 Task: In the  document regularexercise.odt Select the last point and add comment:  'Consider rephrasing it to enhance the flow of your writing' Insert emoji reactions: 'Smile' Select all the potins and apply Lowercase
Action: Mouse moved to (245, 351)
Screenshot: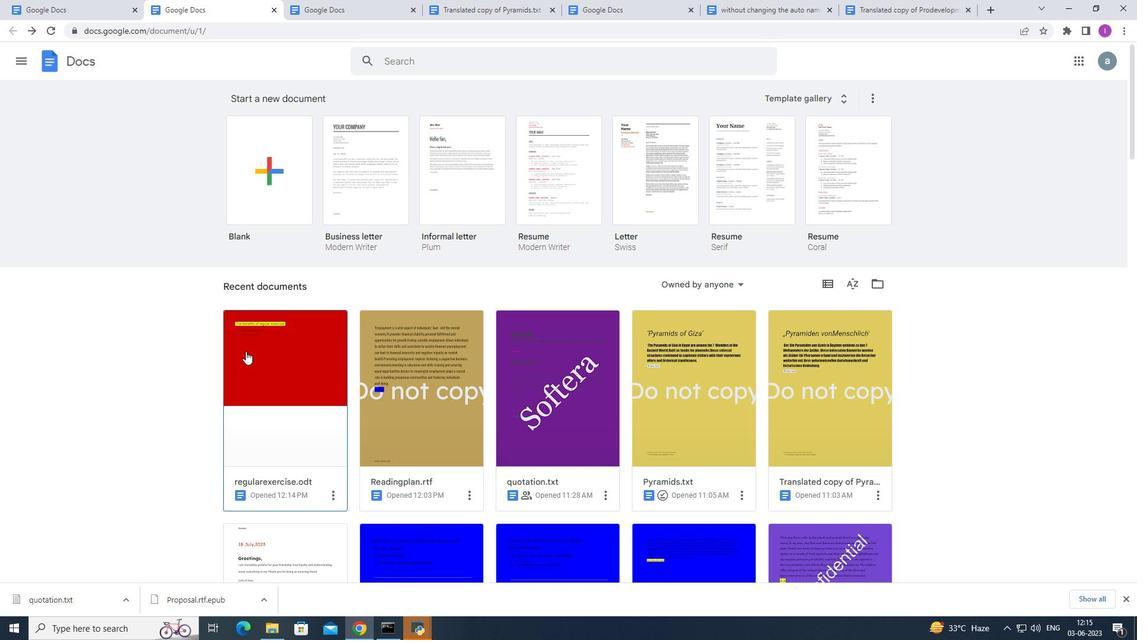 
Action: Mouse pressed left at (245, 351)
Screenshot: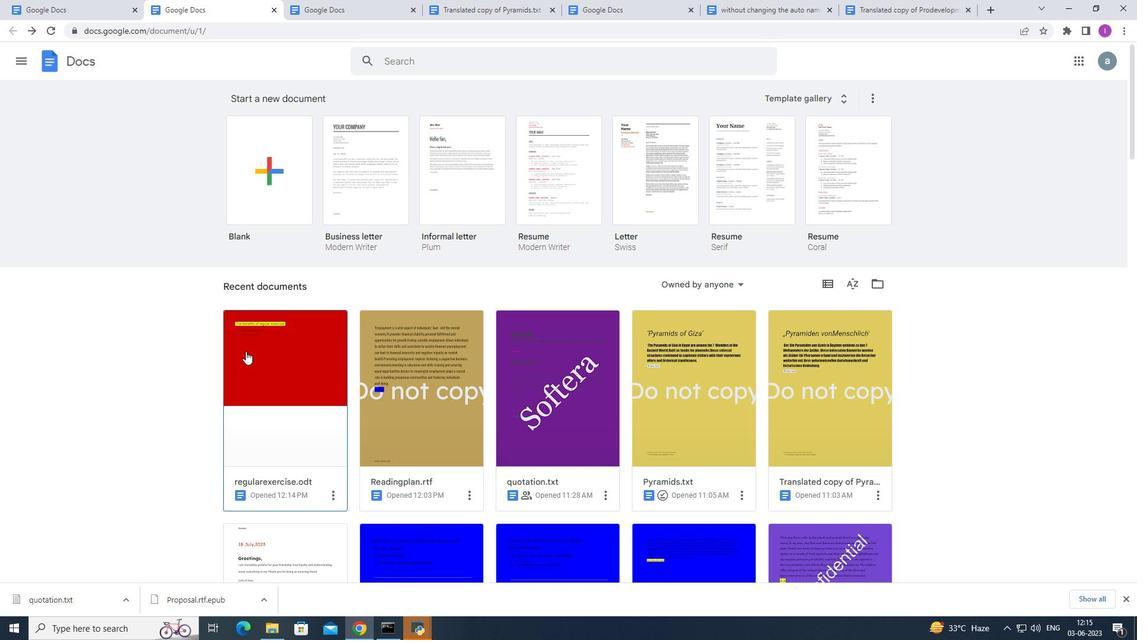
Action: Mouse moved to (439, 255)
Screenshot: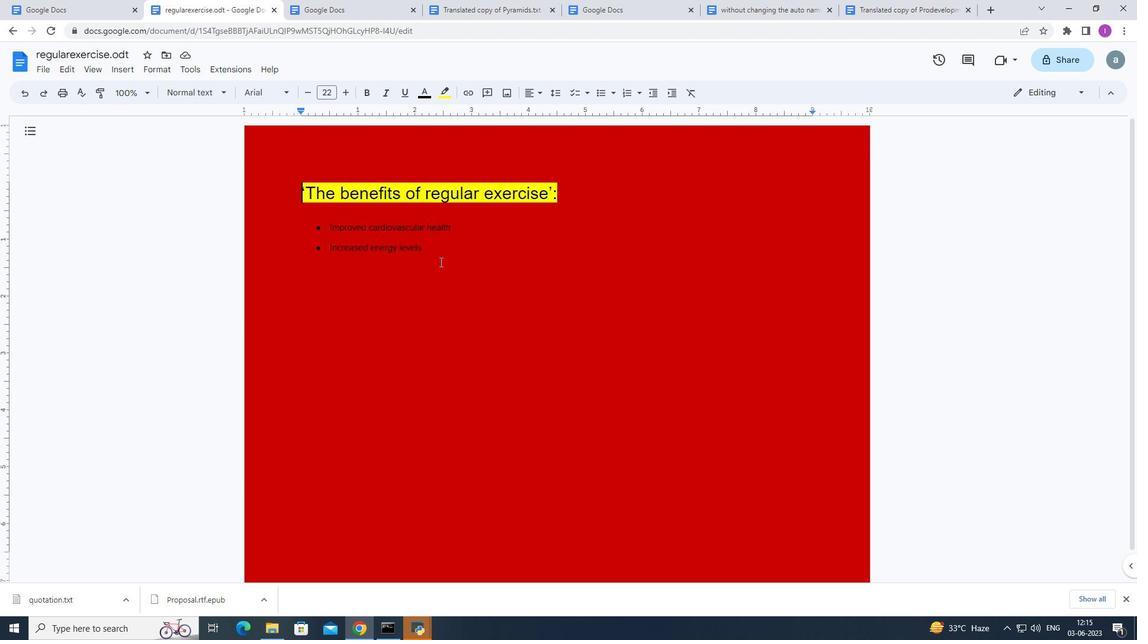 
Action: Mouse pressed left at (439, 255)
Screenshot: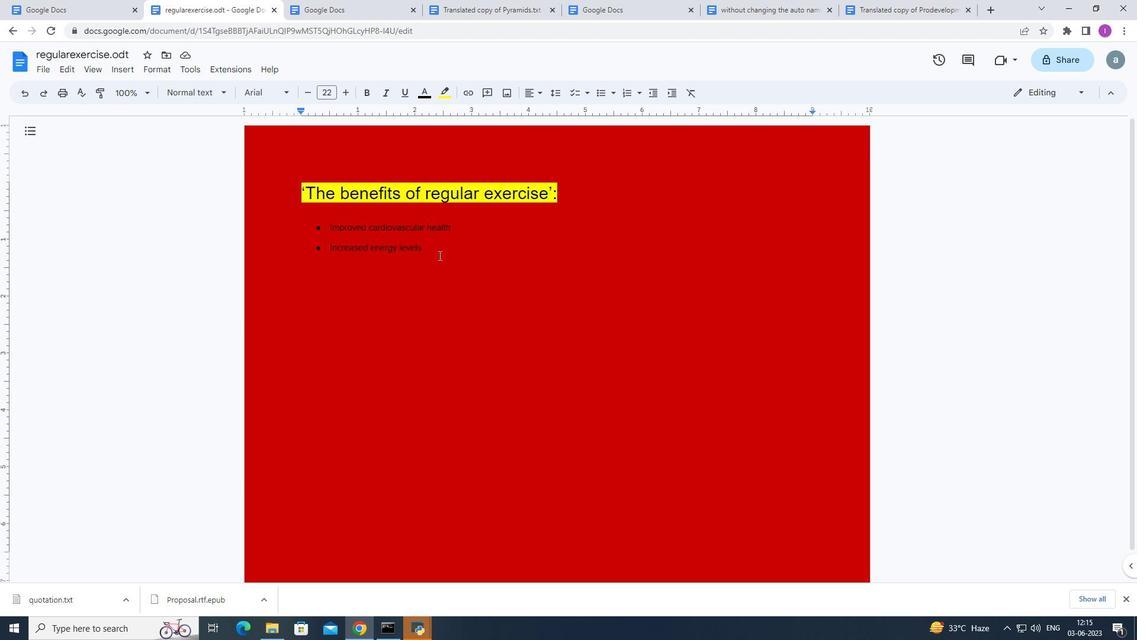 
Action: Mouse moved to (126, 68)
Screenshot: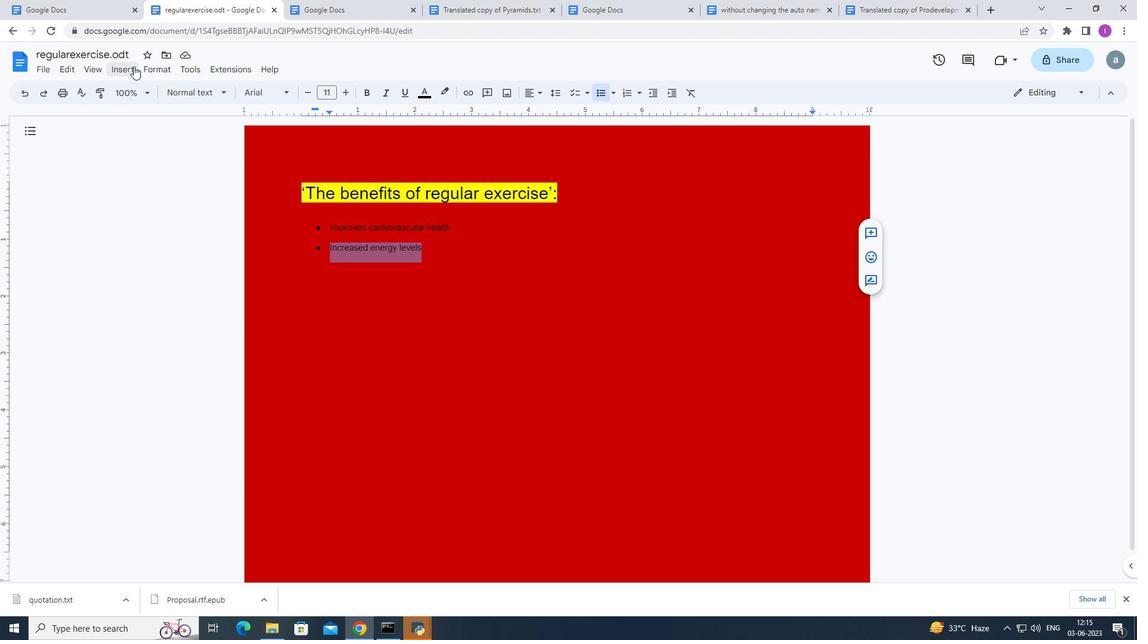 
Action: Mouse pressed left at (126, 68)
Screenshot: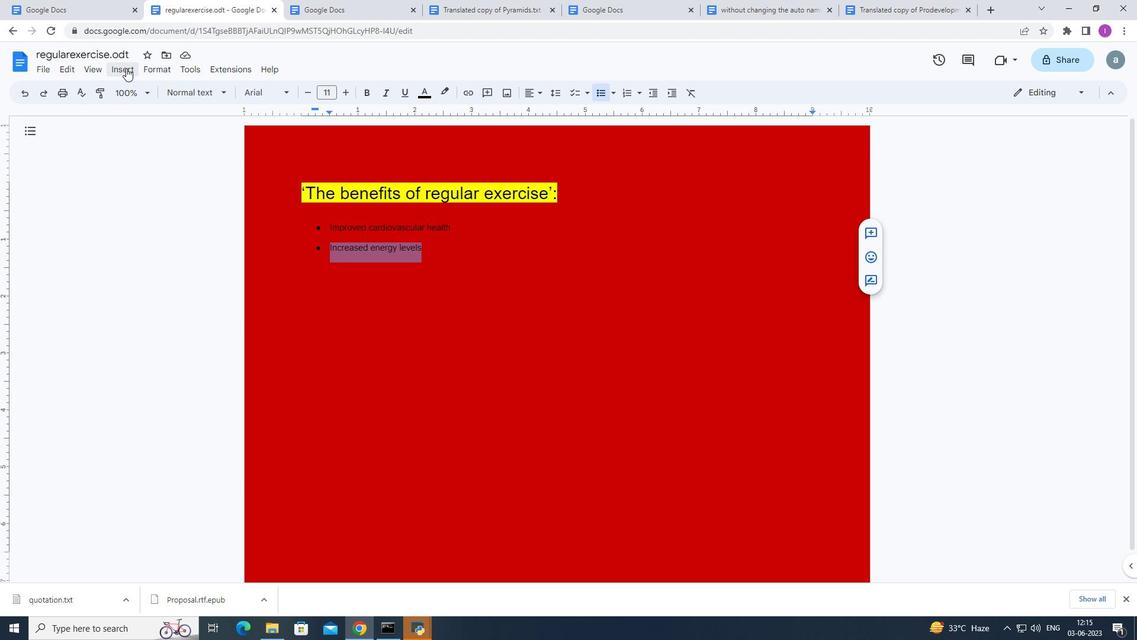 
Action: Mouse moved to (144, 455)
Screenshot: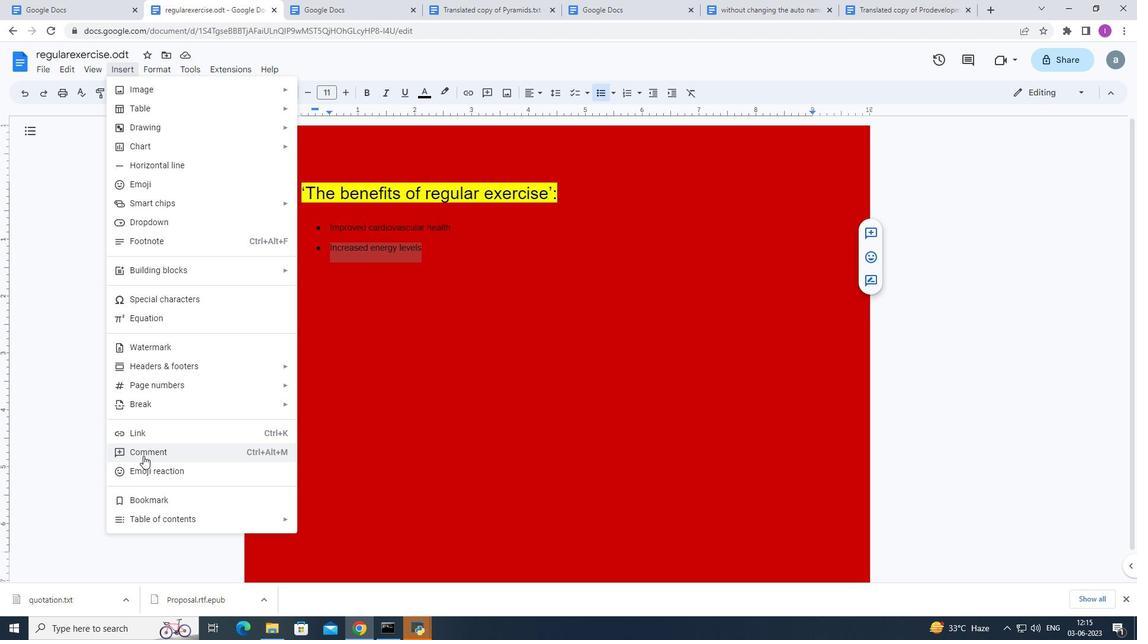 
Action: Mouse pressed left at (144, 455)
Screenshot: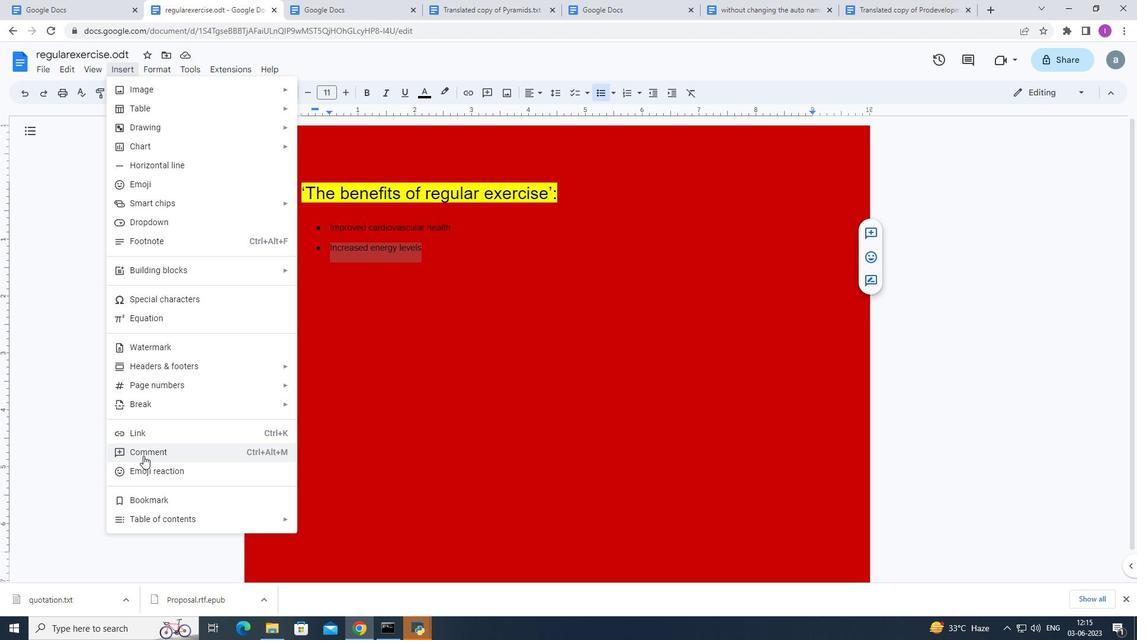 
Action: Mouse moved to (845, 303)
Screenshot: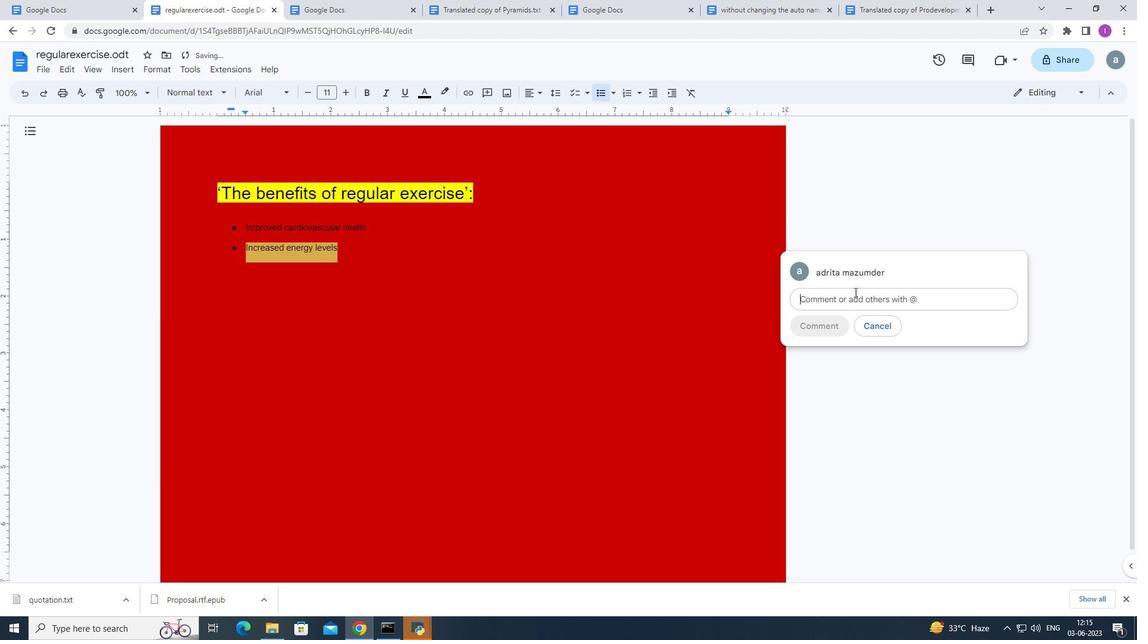 
Action: Mouse pressed left at (845, 303)
Screenshot: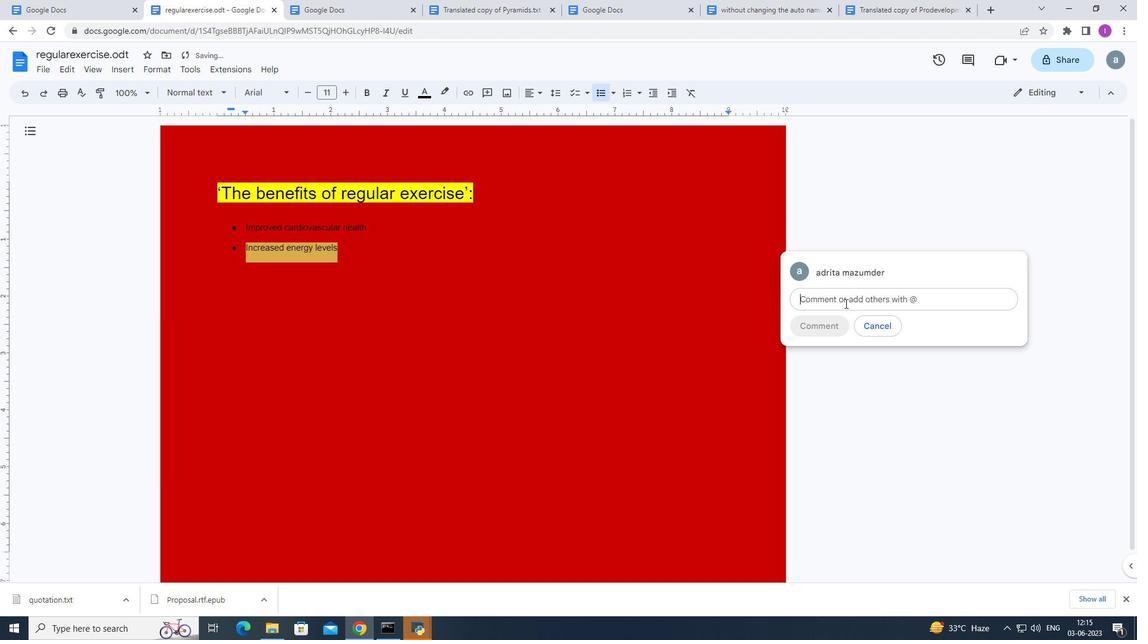 
Action: Mouse moved to (1050, 253)
Screenshot: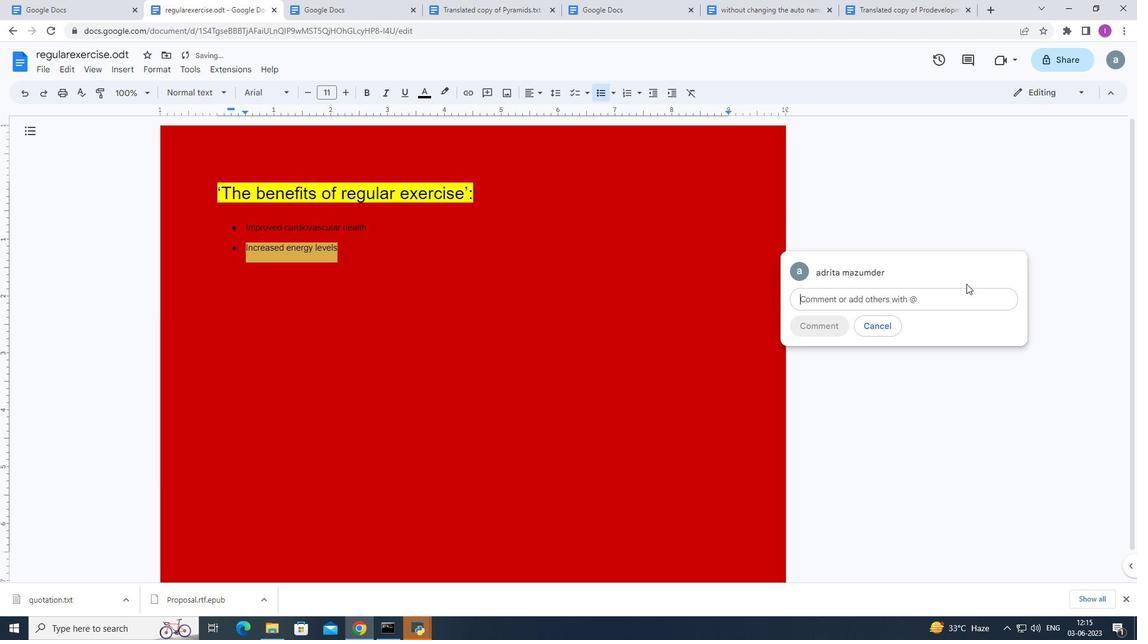 
Action: Key pressed <Key.shift>Consider<Key.space>rephrasinf<Key.backspace>g<Key.space>it<Key.space>to<Key.space>enhance<Key.space>thr<Key.backspace>e<Key.space>floe<Key.backspace>w<Key.space>of<Key.space>your<Key.space>we<Key.backspace>riting
Screenshot: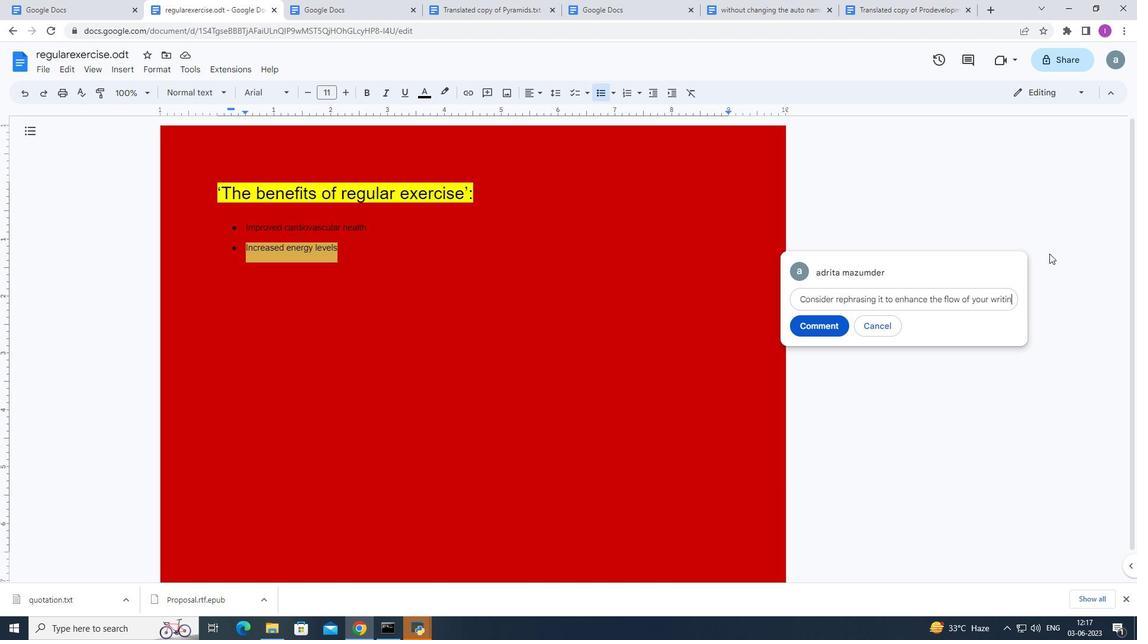
Action: Mouse moved to (826, 342)
Screenshot: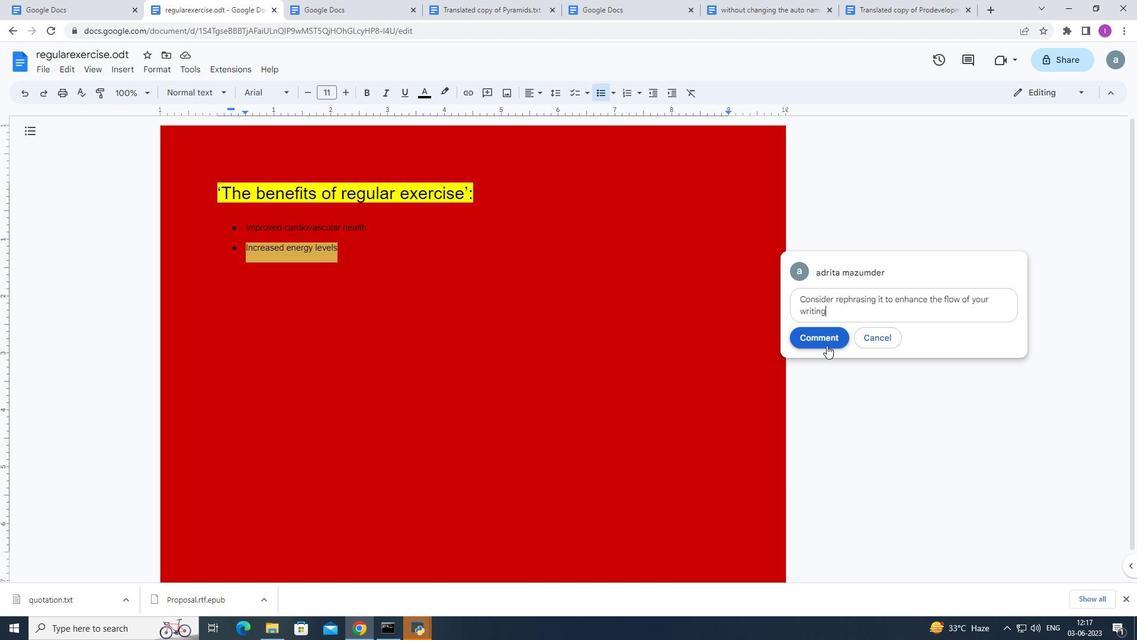 
Action: Mouse pressed left at (826, 342)
Screenshot: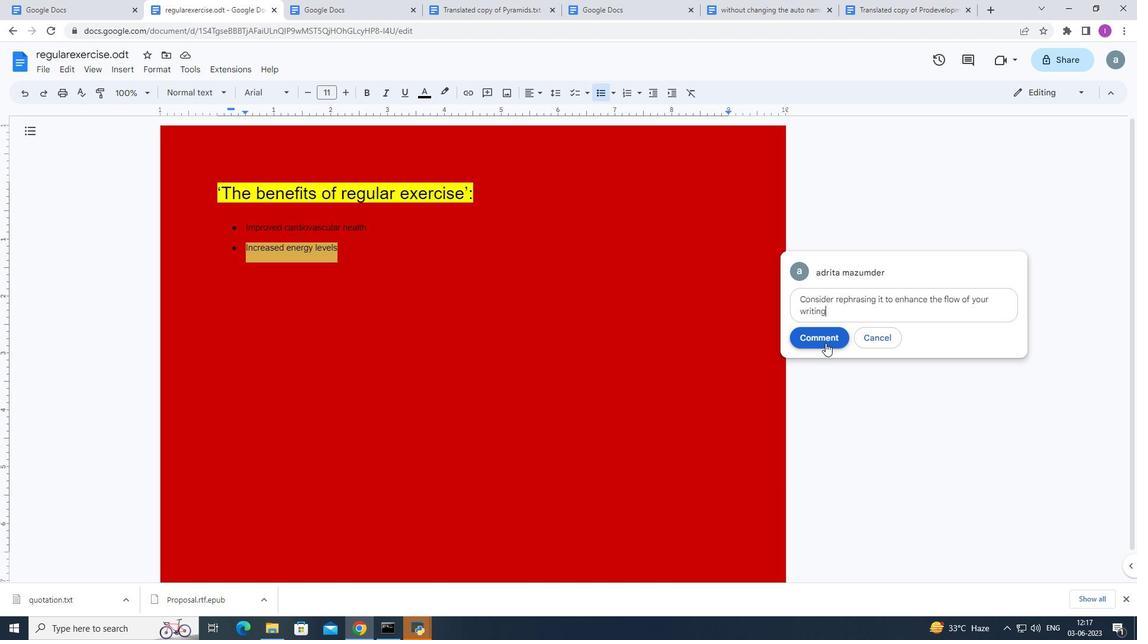 
Action: Mouse moved to (1031, 307)
Screenshot: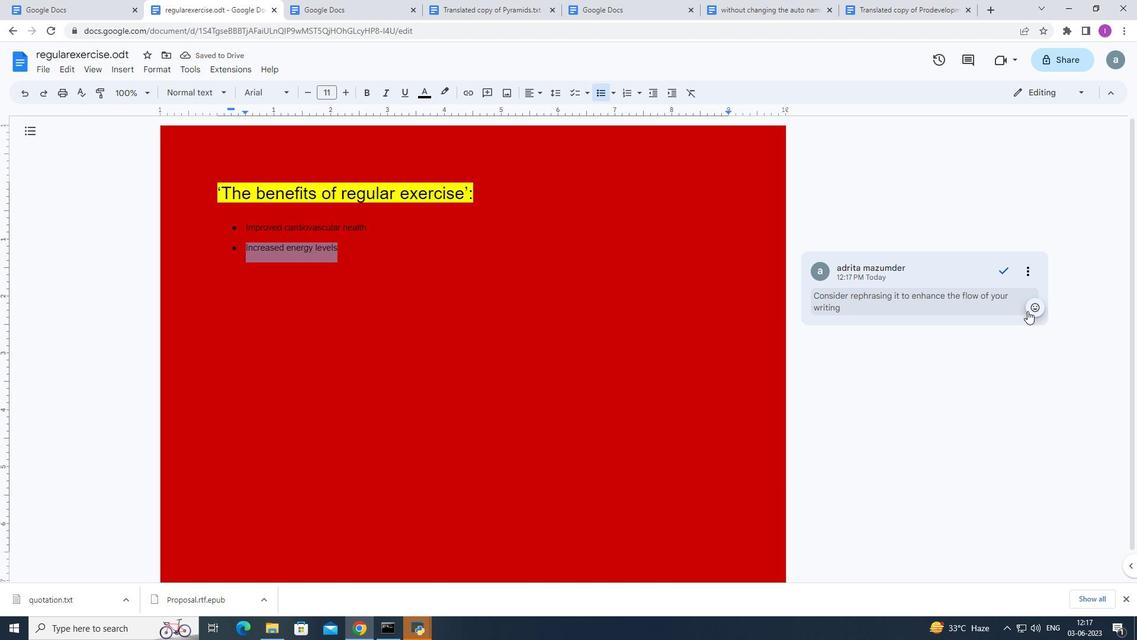 
Action: Mouse pressed left at (1031, 307)
Screenshot: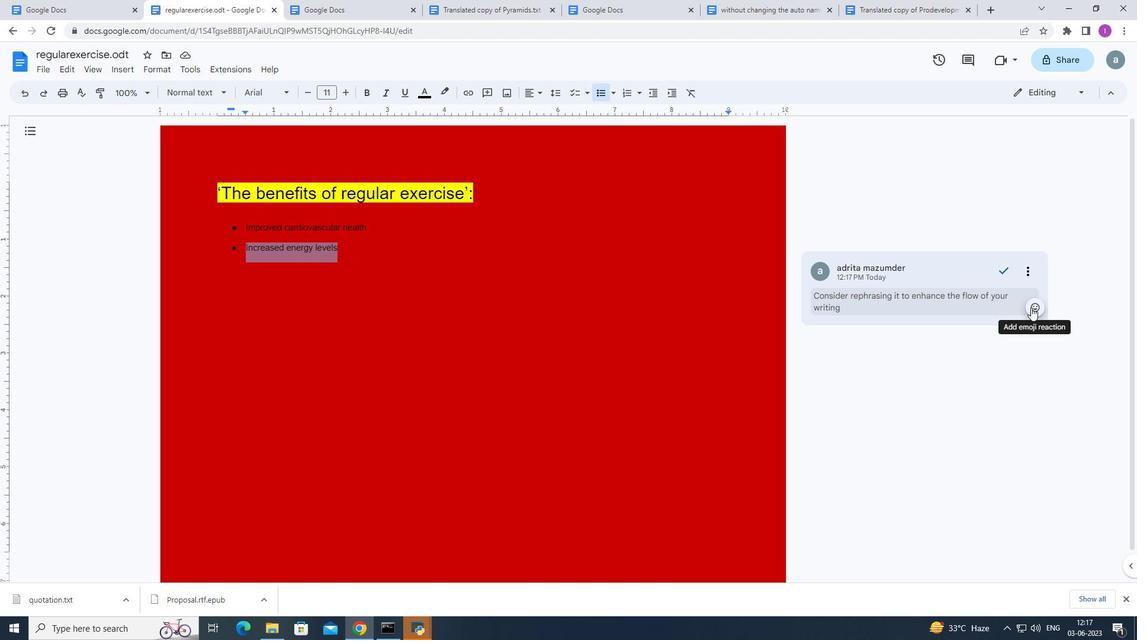 
Action: Mouse moved to (813, 421)
Screenshot: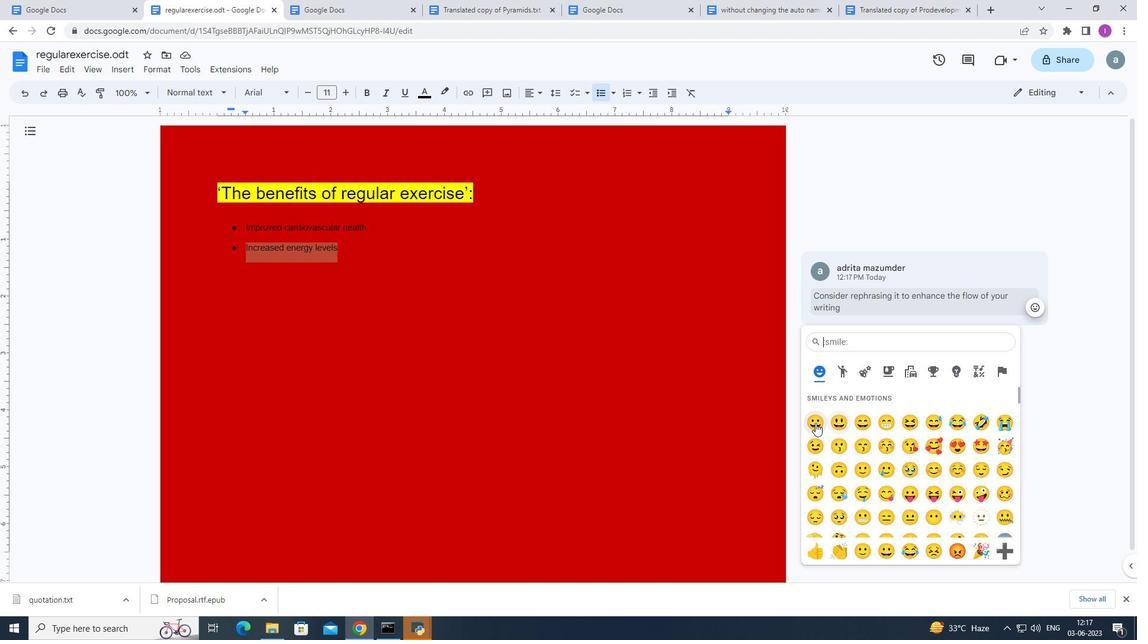 
Action: Mouse pressed left at (813, 421)
Screenshot: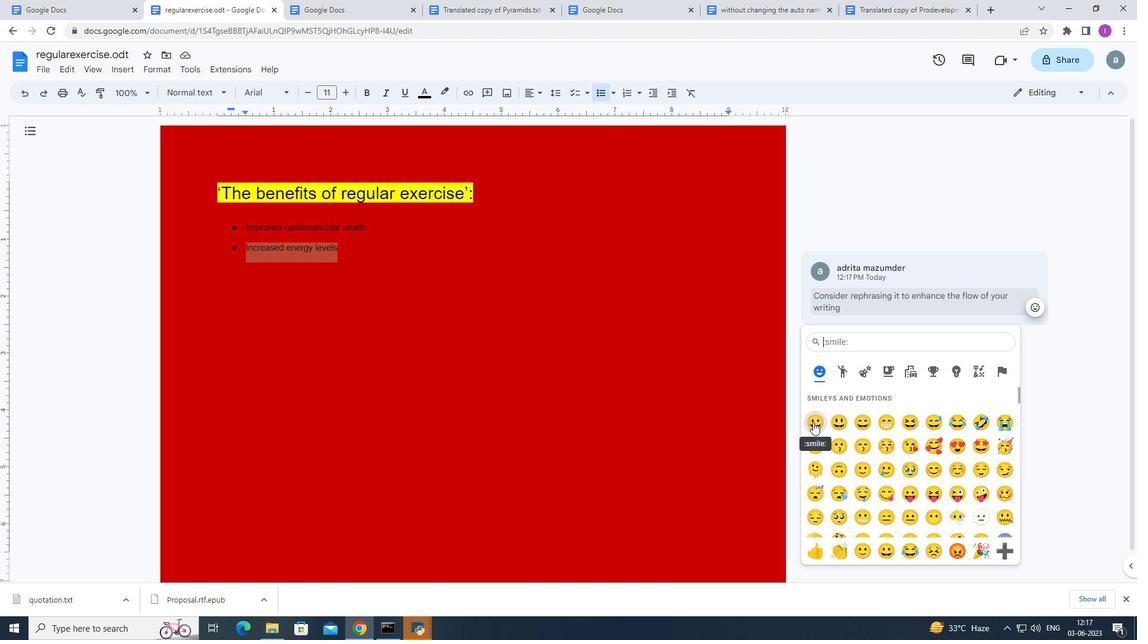 
Action: Mouse moved to (148, 68)
Screenshot: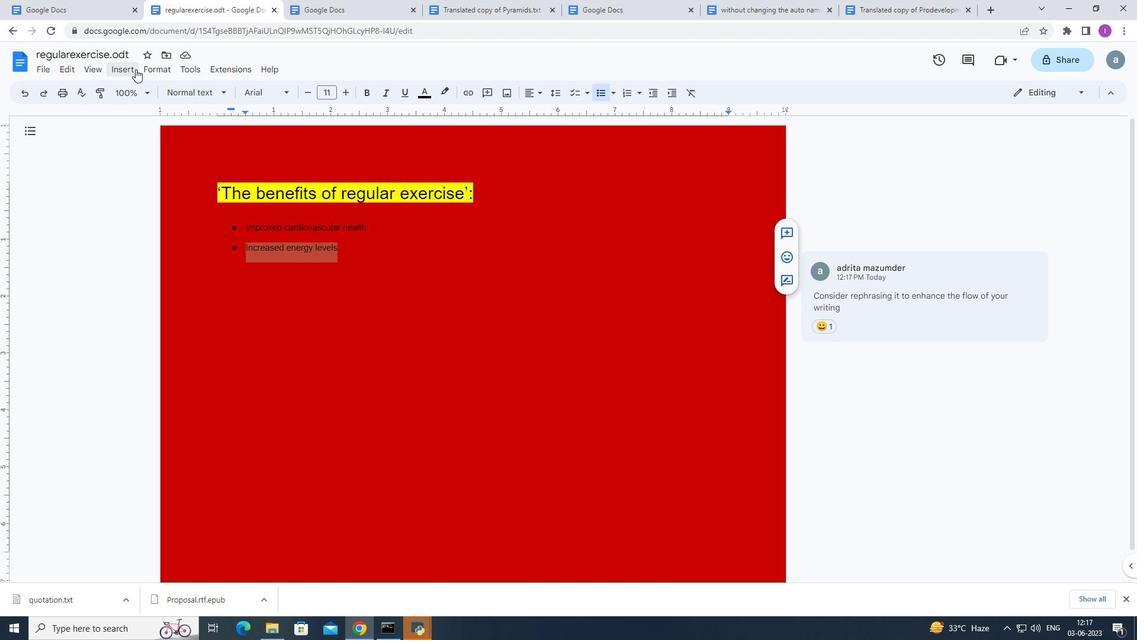 
Action: Mouse pressed left at (148, 68)
Screenshot: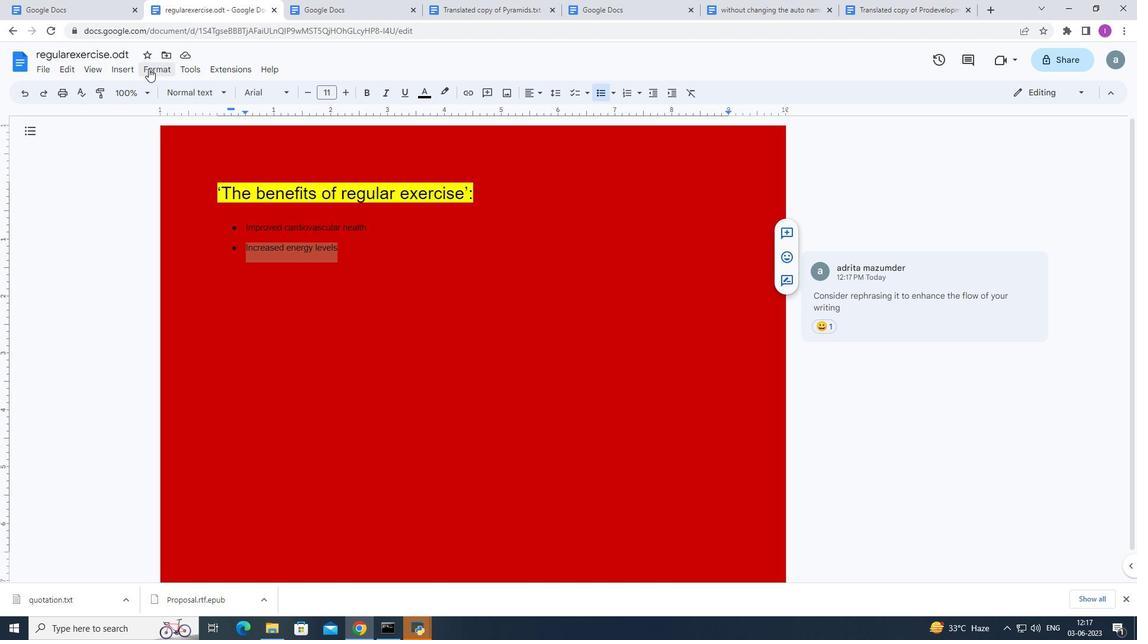 
Action: Mouse moved to (381, 235)
Screenshot: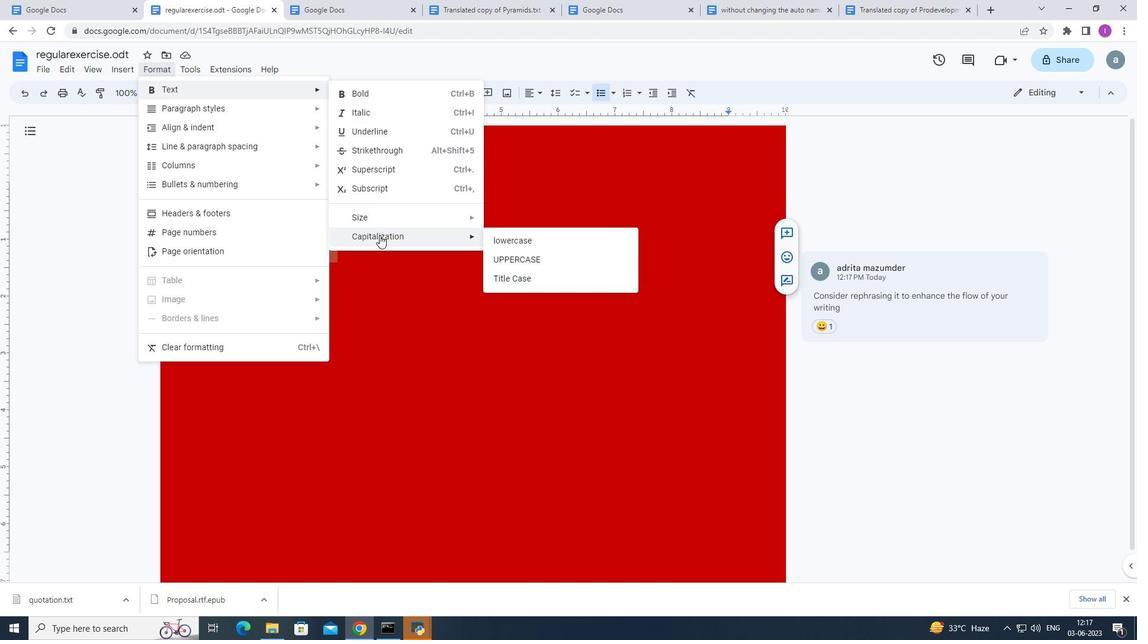 
Action: Mouse pressed left at (381, 235)
Screenshot: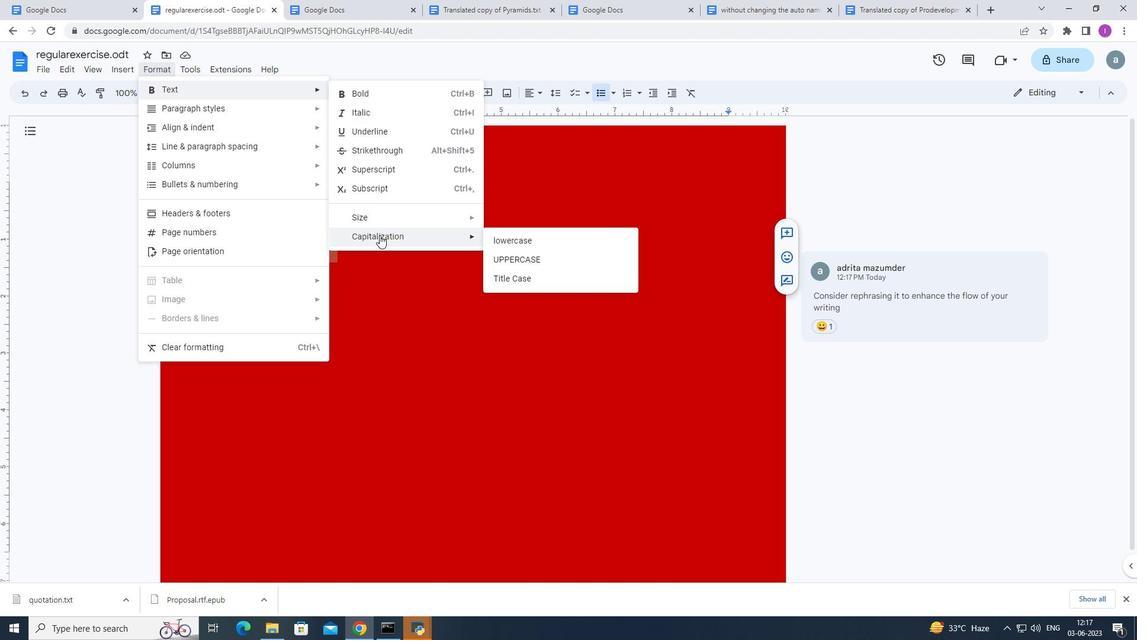 
Action: Mouse moved to (381, 235)
Screenshot: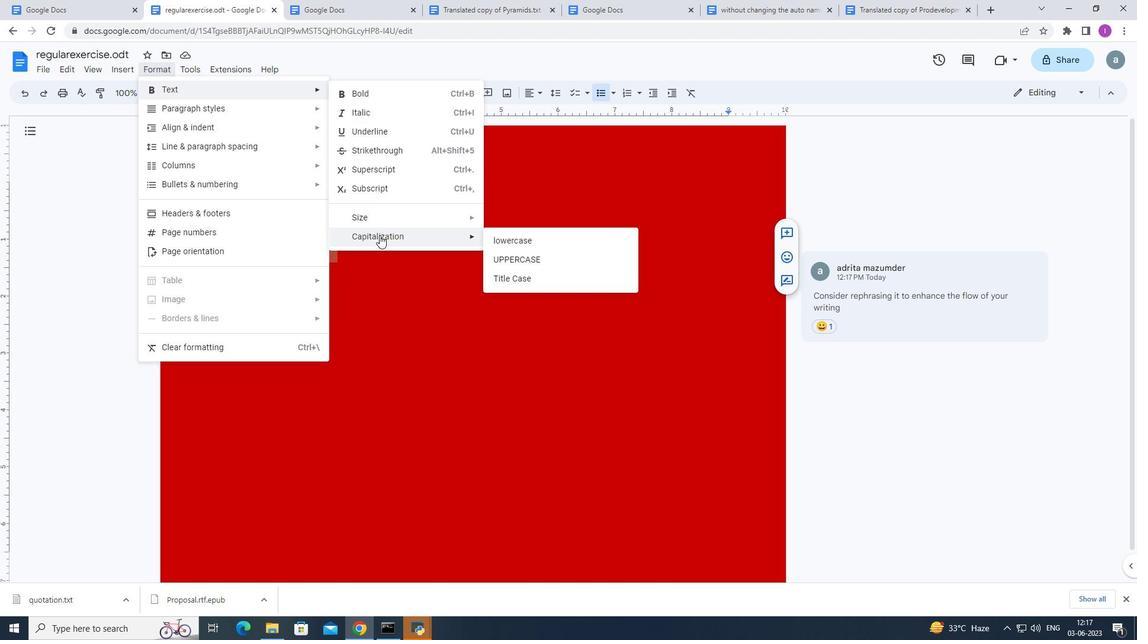 
Action: Mouse pressed left at (381, 235)
Screenshot: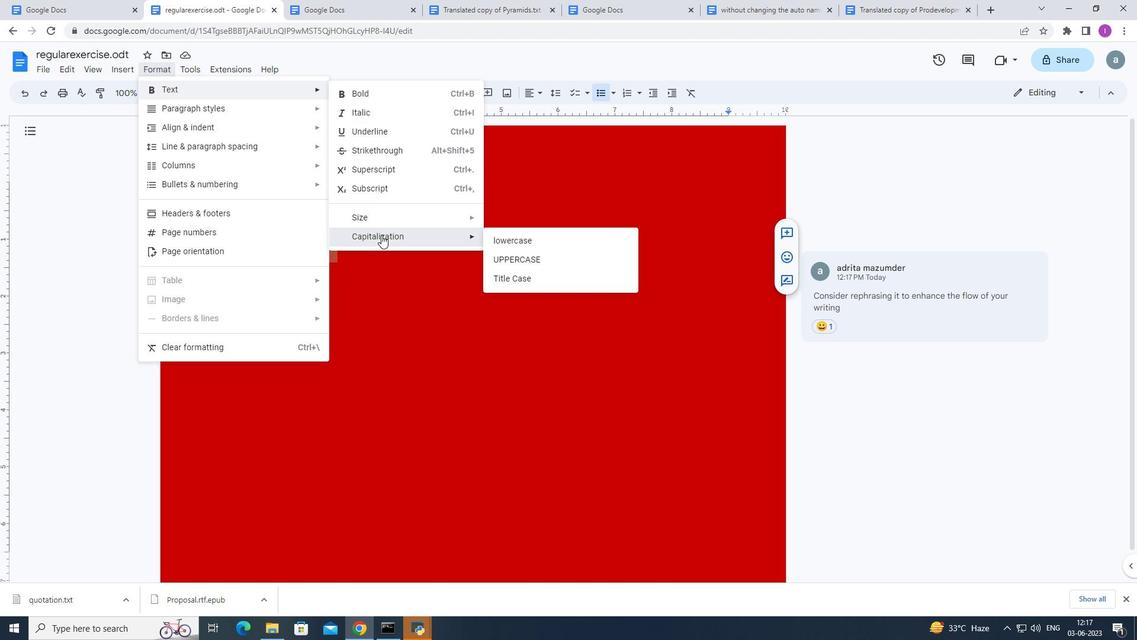 
Action: Mouse moved to (515, 236)
Screenshot: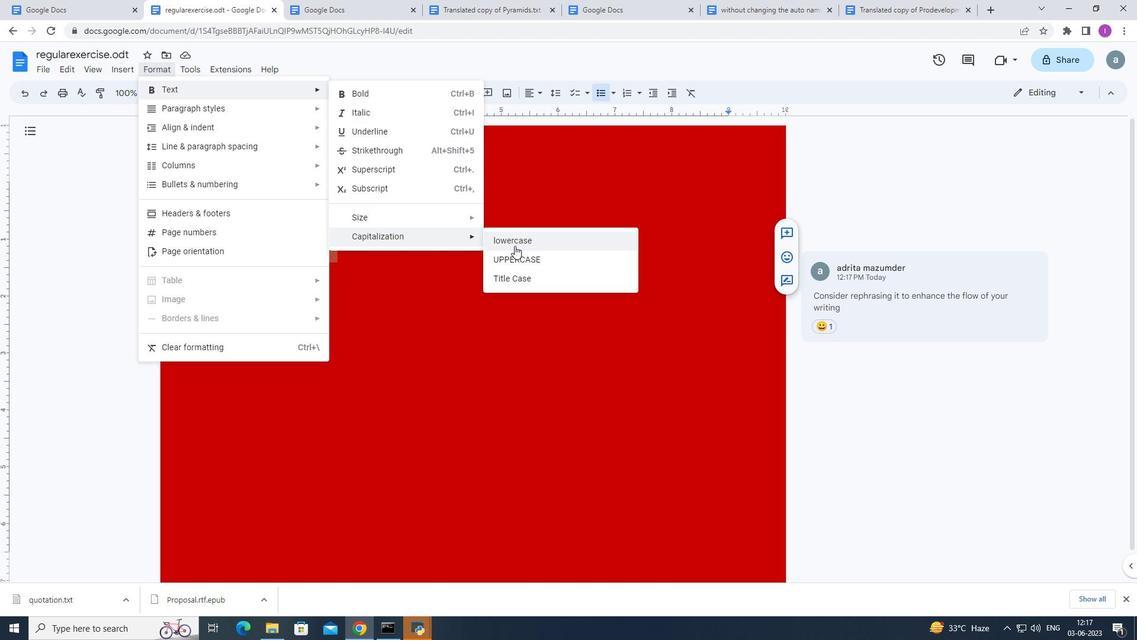 
Action: Mouse pressed left at (515, 236)
Screenshot: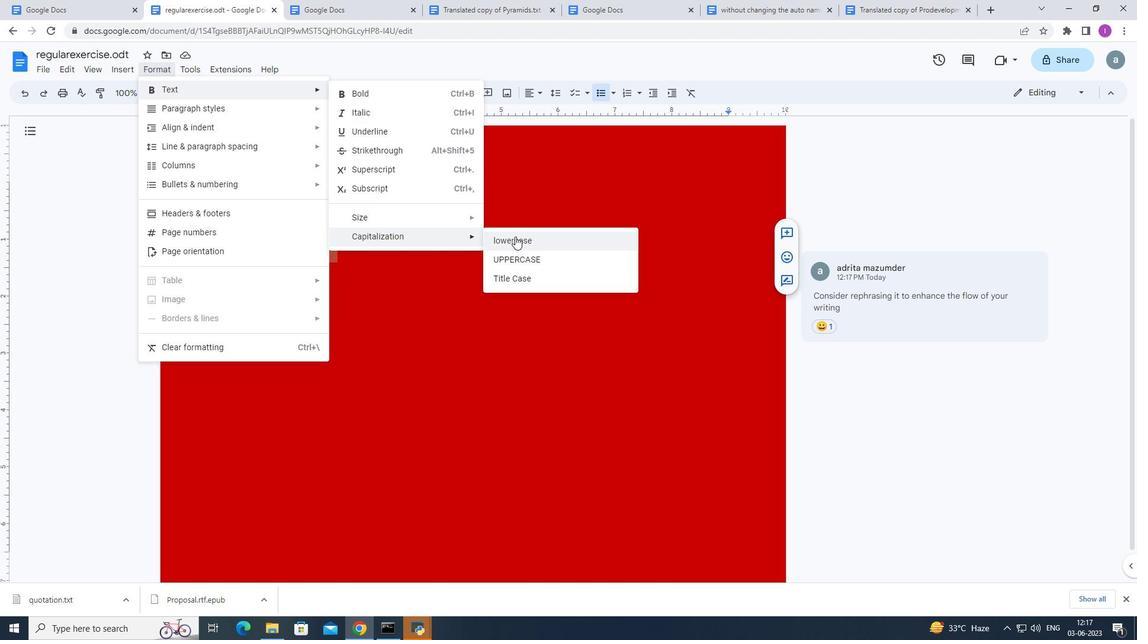 
Action: Mouse moved to (144, 245)
Screenshot: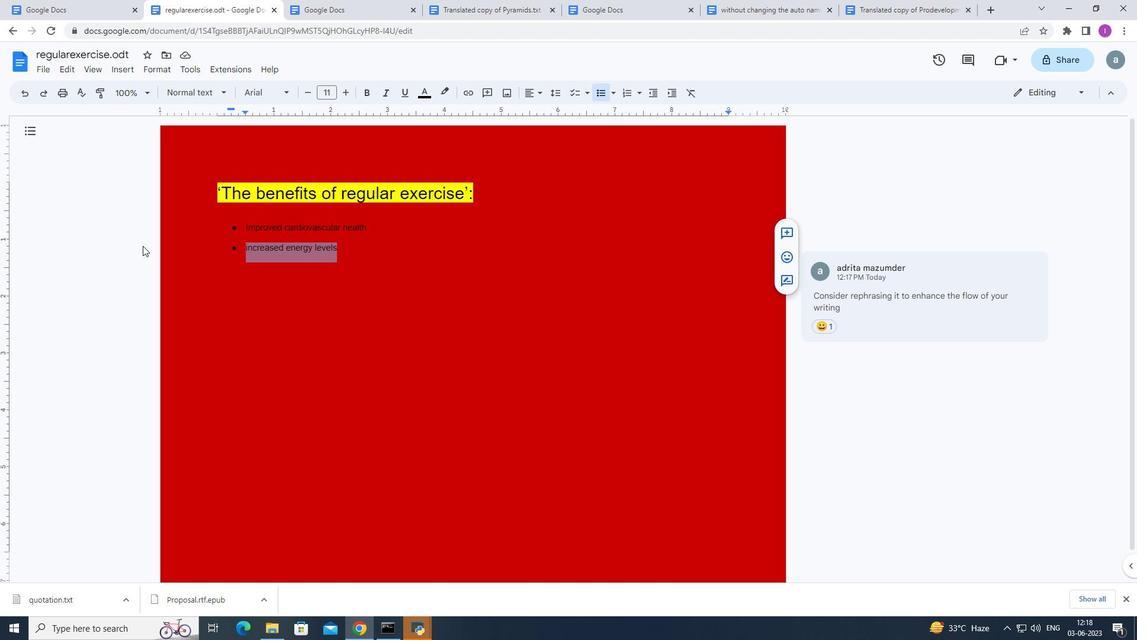 
